 Task: Search pull requests that mention you.
Action: Mouse pressed left at (264, 166)
Screenshot: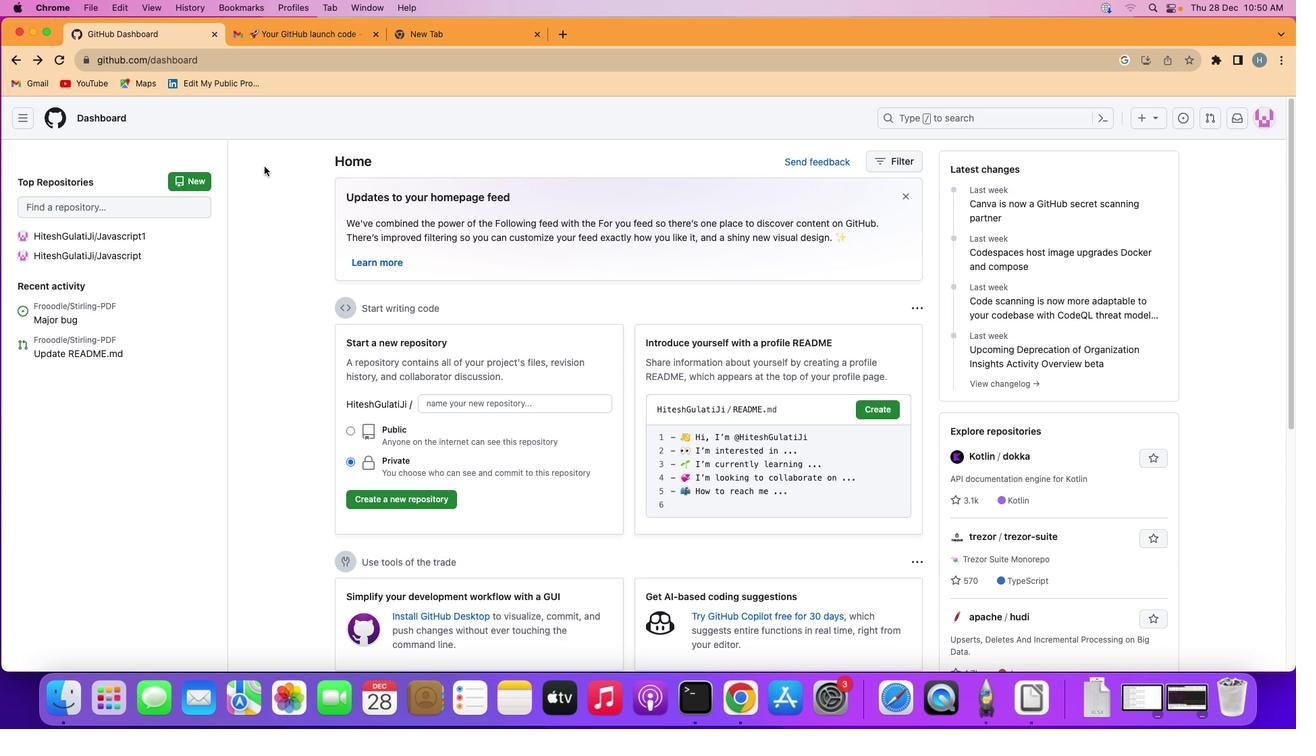 
Action: Mouse moved to (22, 113)
Screenshot: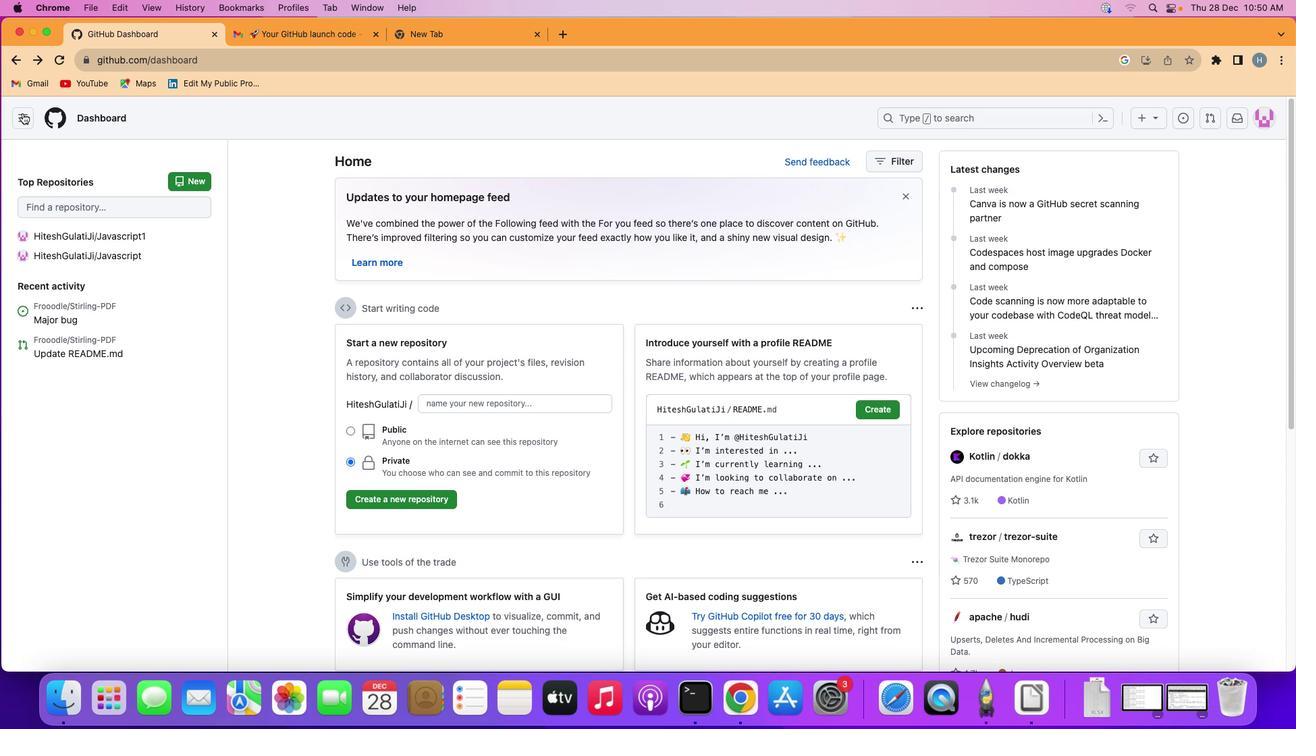 
Action: Mouse pressed left at (22, 113)
Screenshot: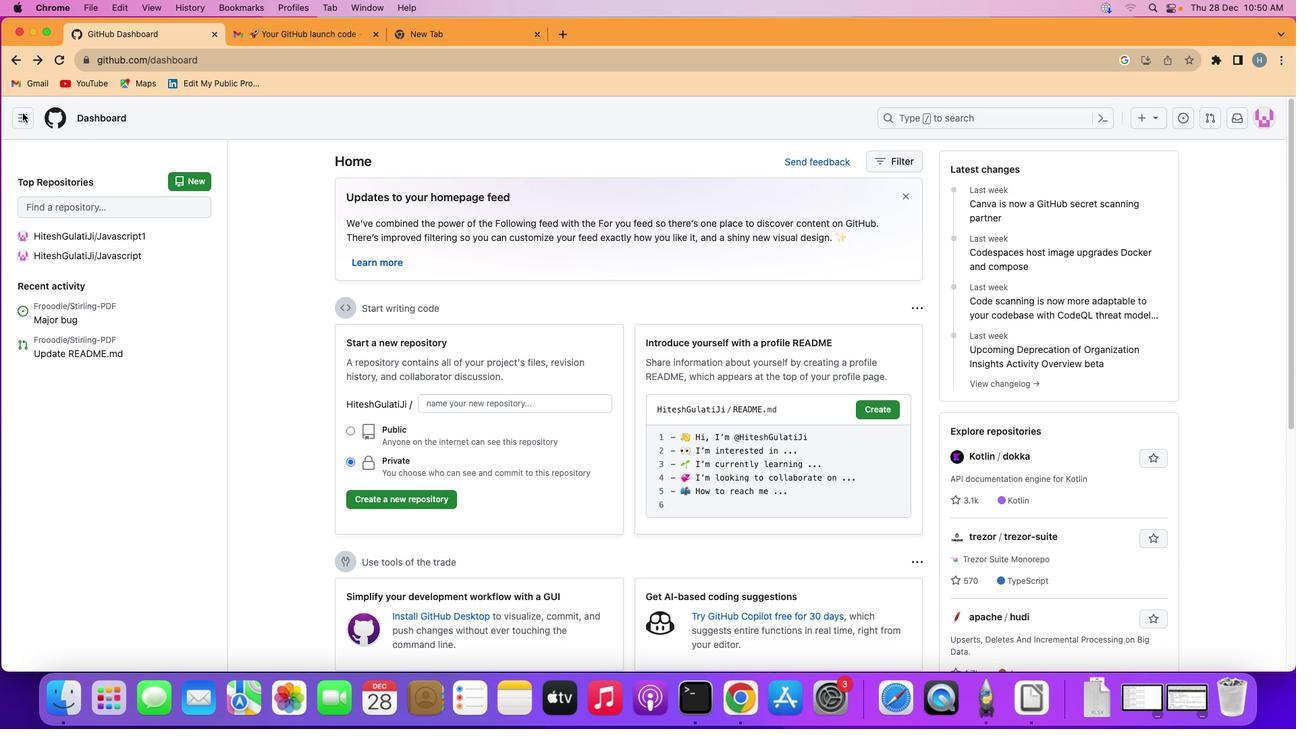 
Action: Mouse moved to (47, 191)
Screenshot: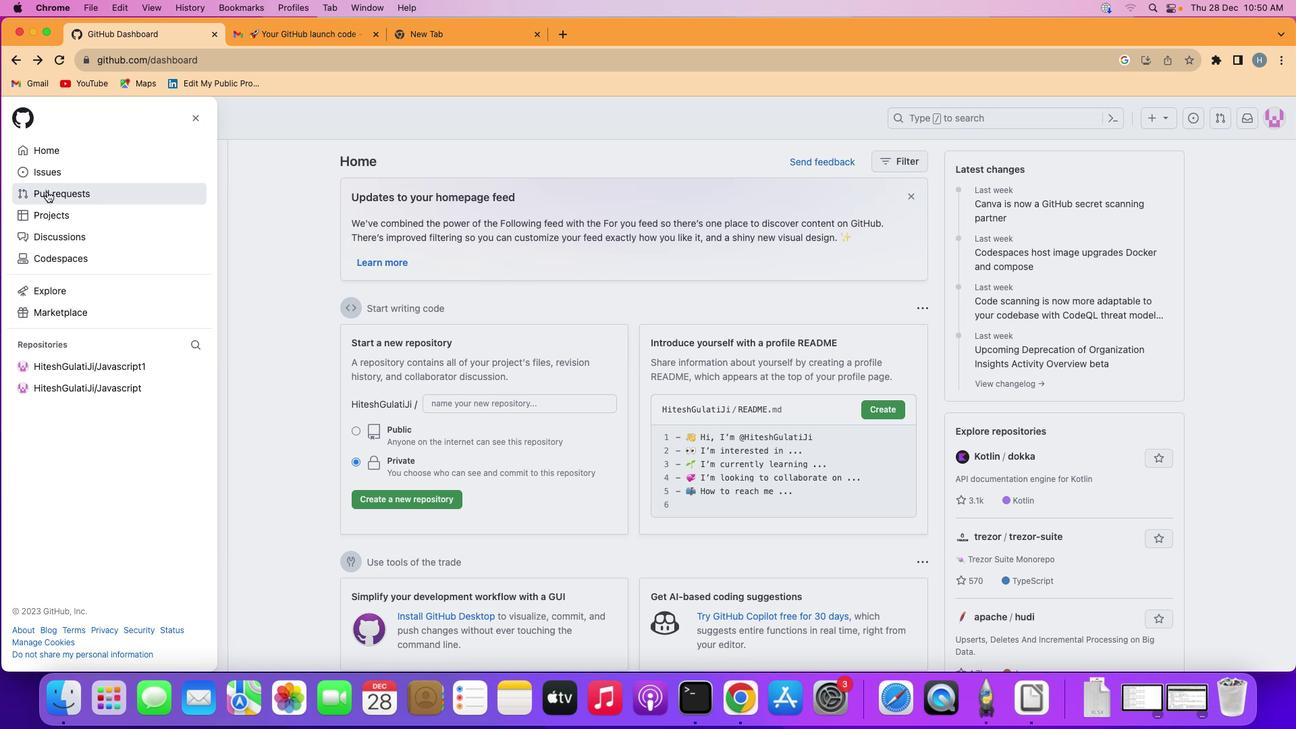 
Action: Mouse pressed left at (47, 191)
Screenshot: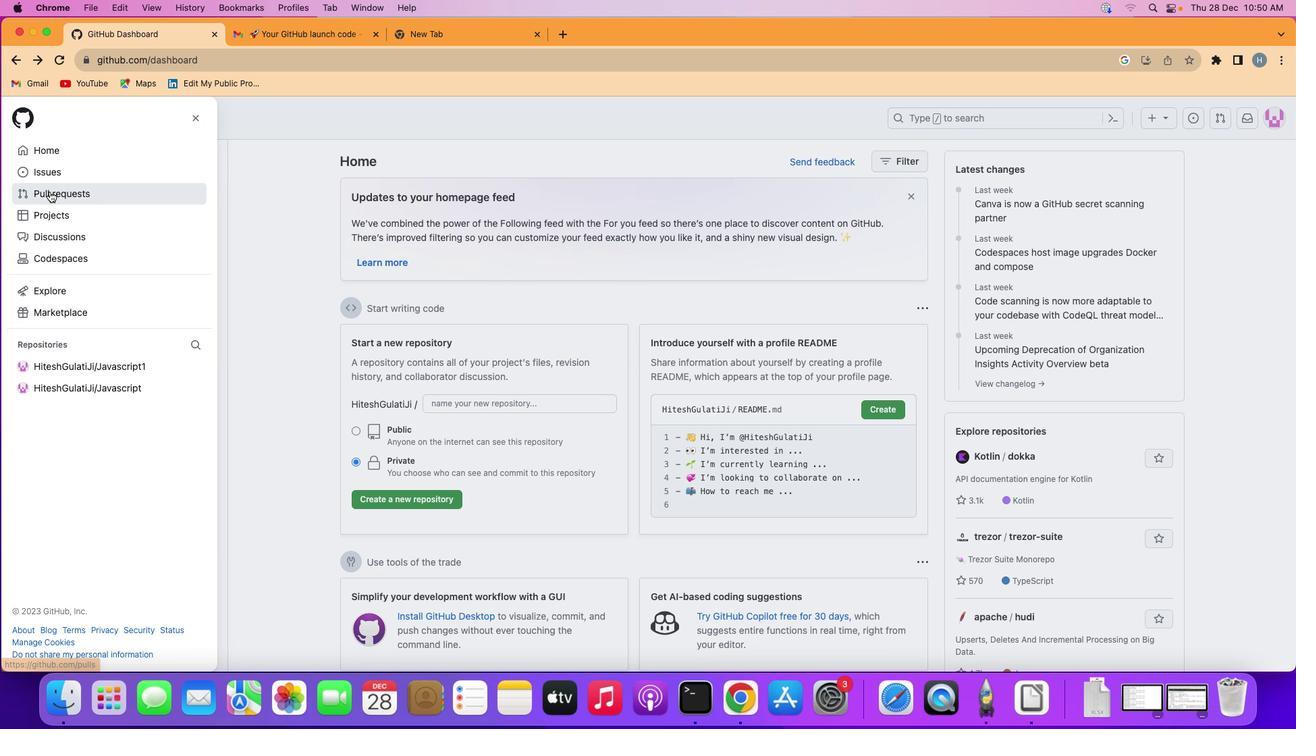 
Action: Mouse moved to (474, 167)
Screenshot: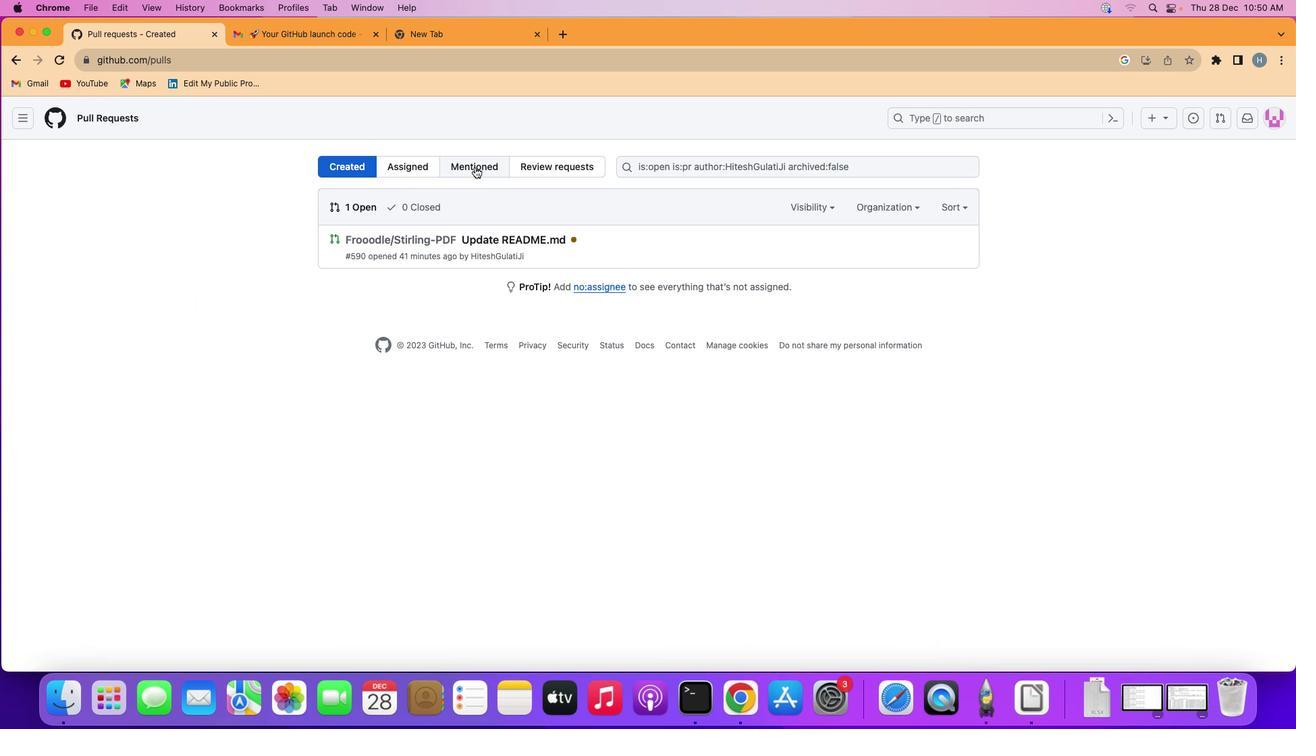 
Action: Mouse pressed left at (474, 167)
Screenshot: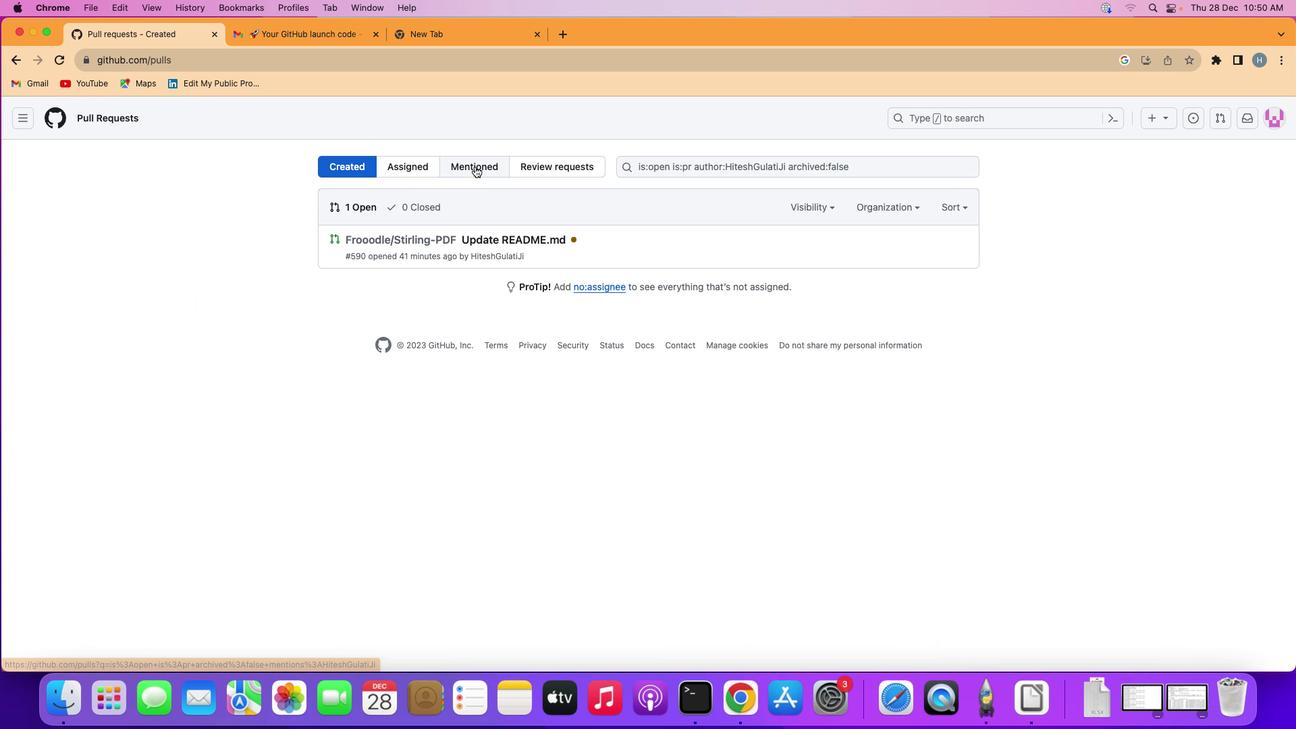 
Action: Mouse moved to (474, 166)
Screenshot: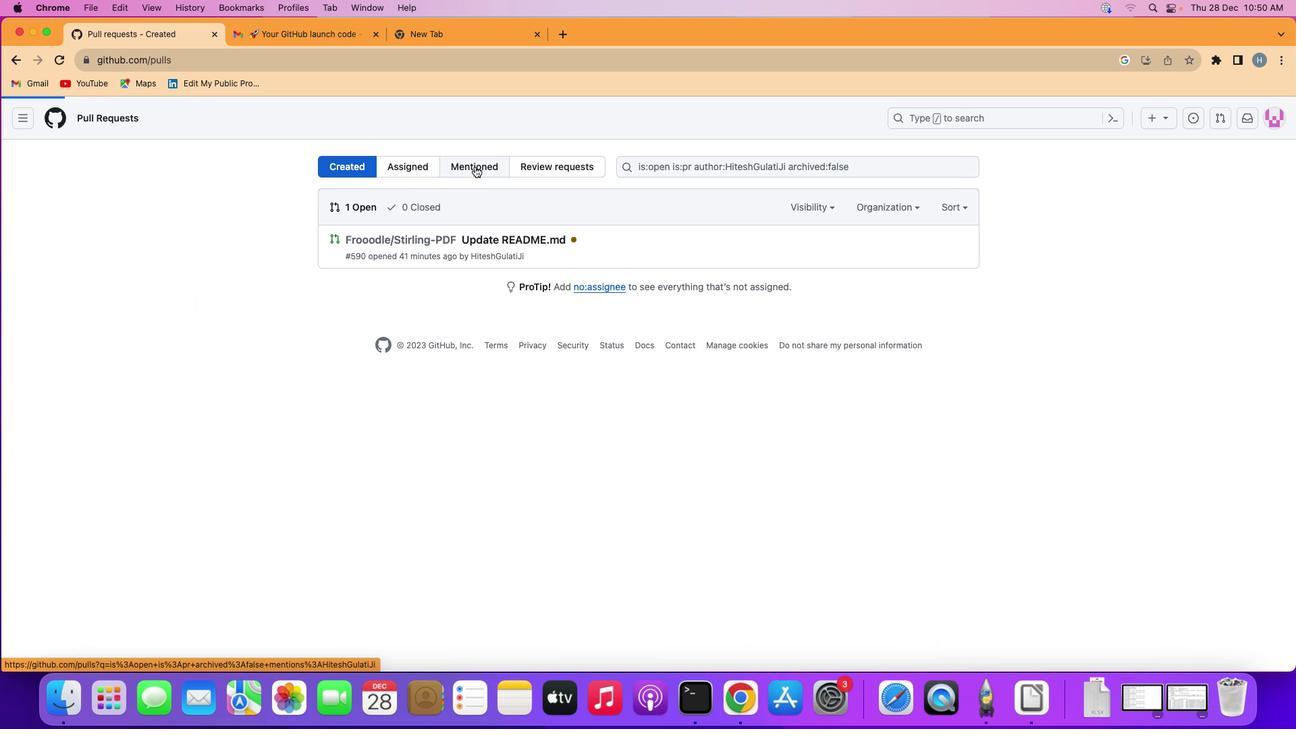 
